 Task: Confirm the suggested name for a recognized face in your photo library.
Action: Mouse scrolled (336, 284) with delta (0, 0)
Screenshot: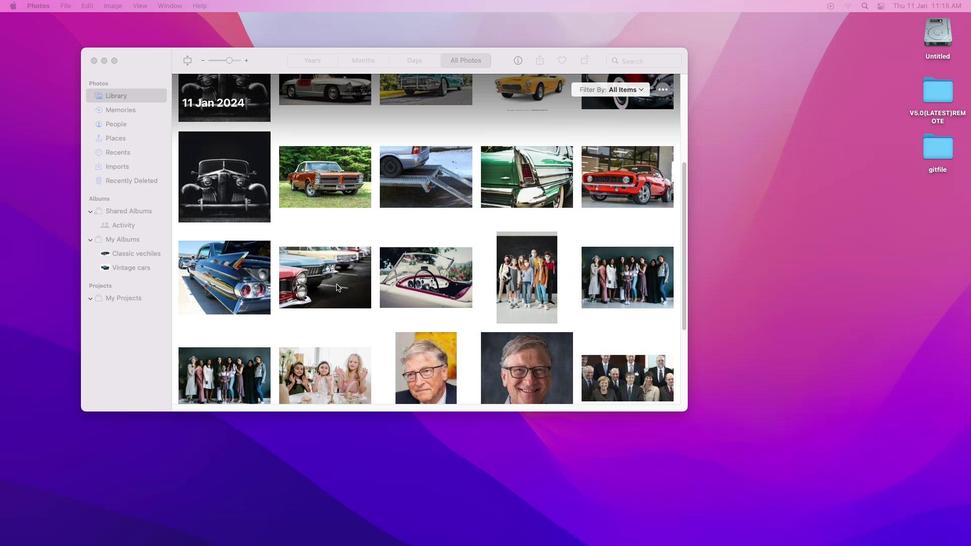 
Action: Mouse scrolled (336, 284) with delta (0, 0)
Screenshot: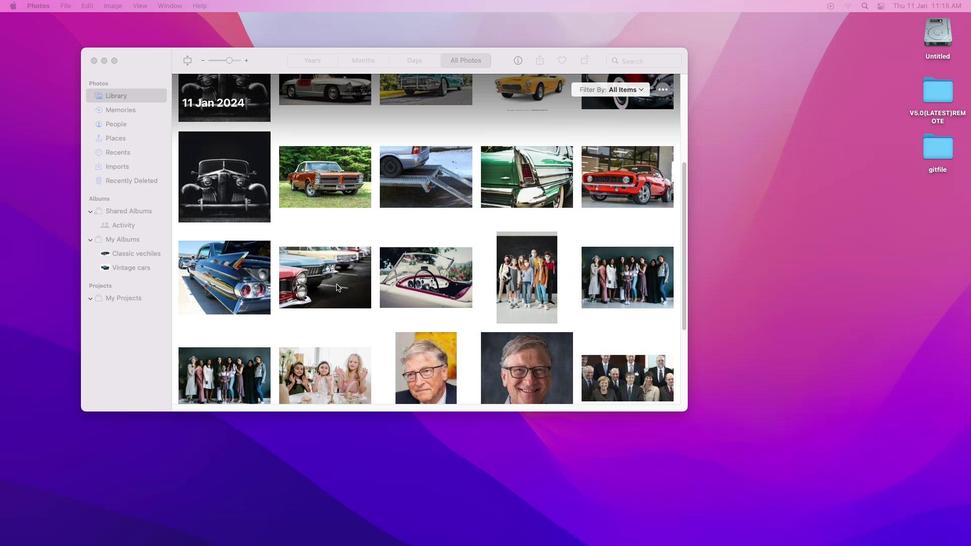 
Action: Mouse scrolled (336, 284) with delta (0, 1)
Screenshot: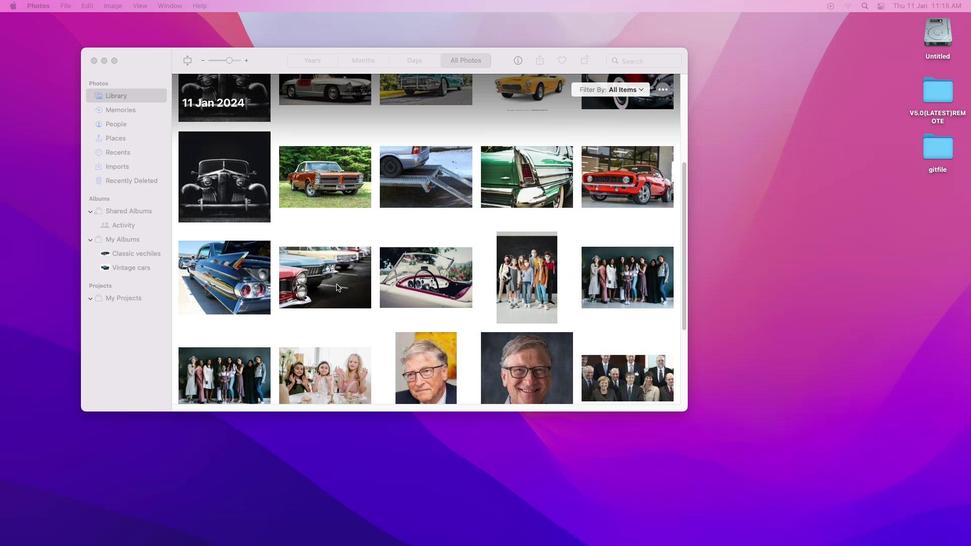 
Action: Mouse scrolled (336, 284) with delta (0, 2)
Screenshot: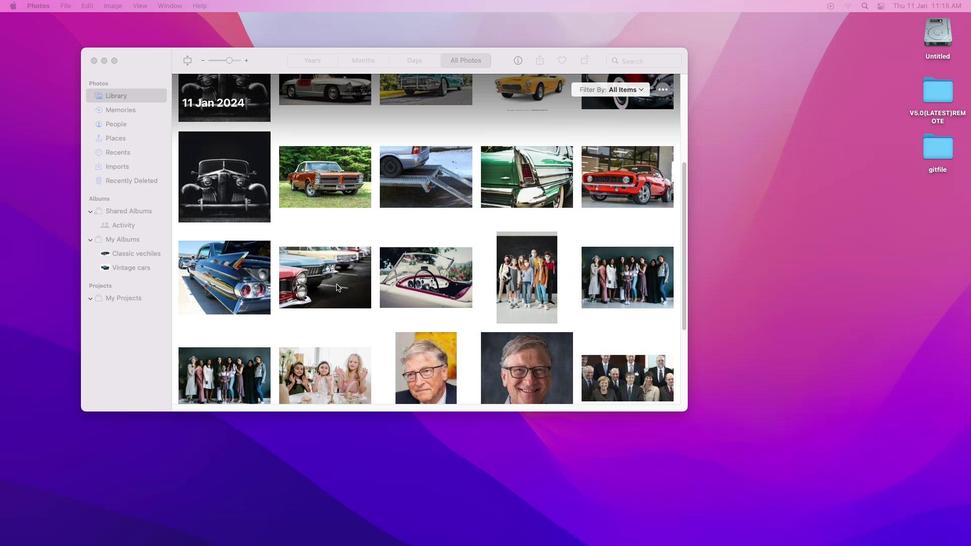 
Action: Mouse scrolled (336, 284) with delta (0, 3)
Screenshot: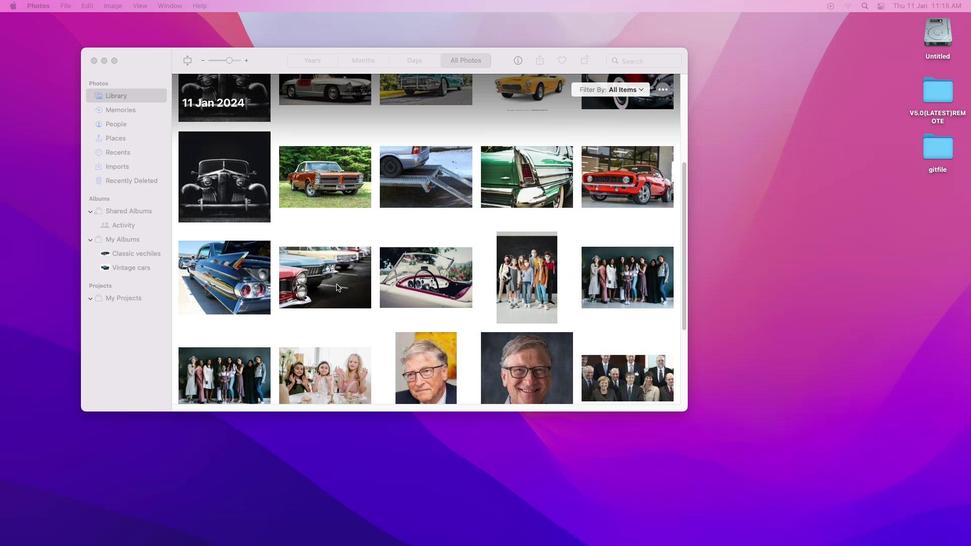 
Action: Mouse scrolled (336, 284) with delta (0, 3)
Screenshot: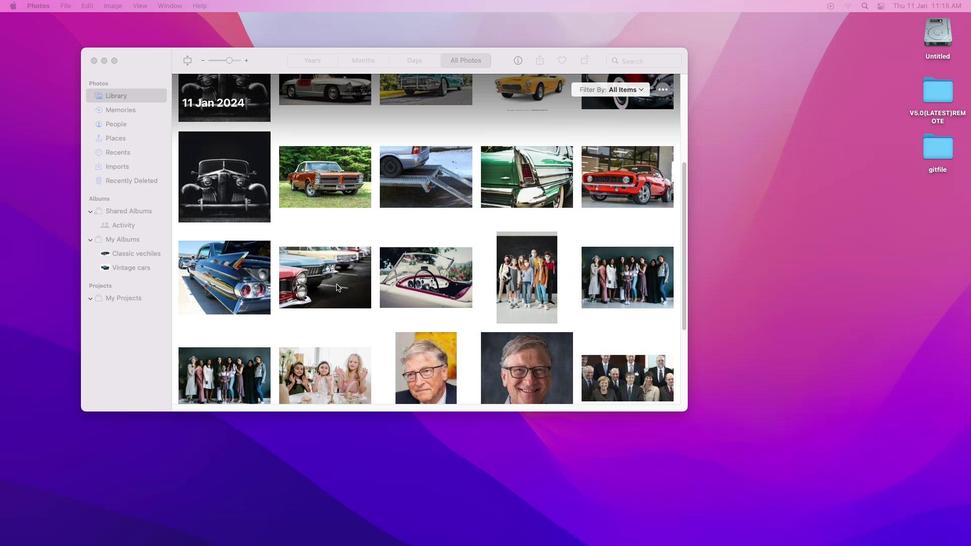 
Action: Mouse scrolled (336, 284) with delta (0, 3)
Screenshot: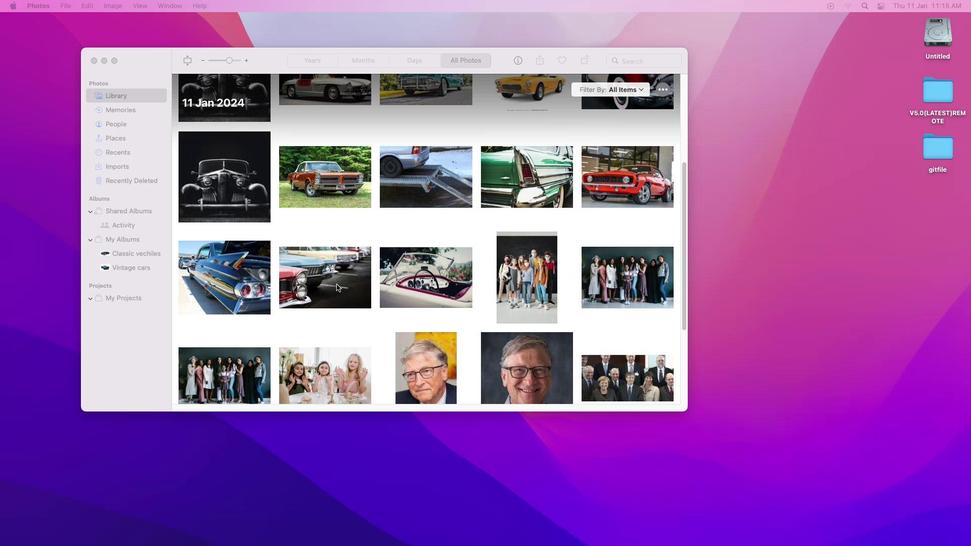 
Action: Mouse moved to (118, 123)
Screenshot: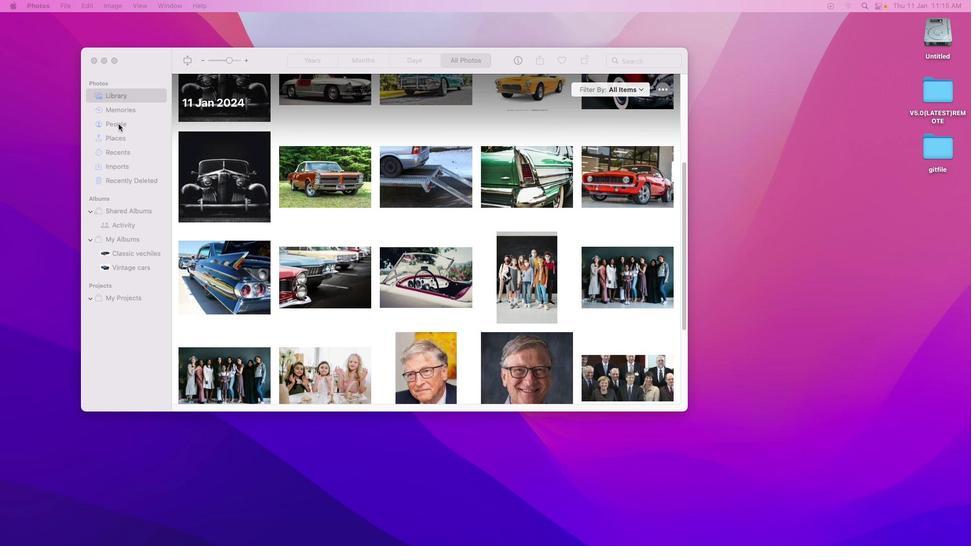 
Action: Mouse pressed left at (118, 123)
Screenshot: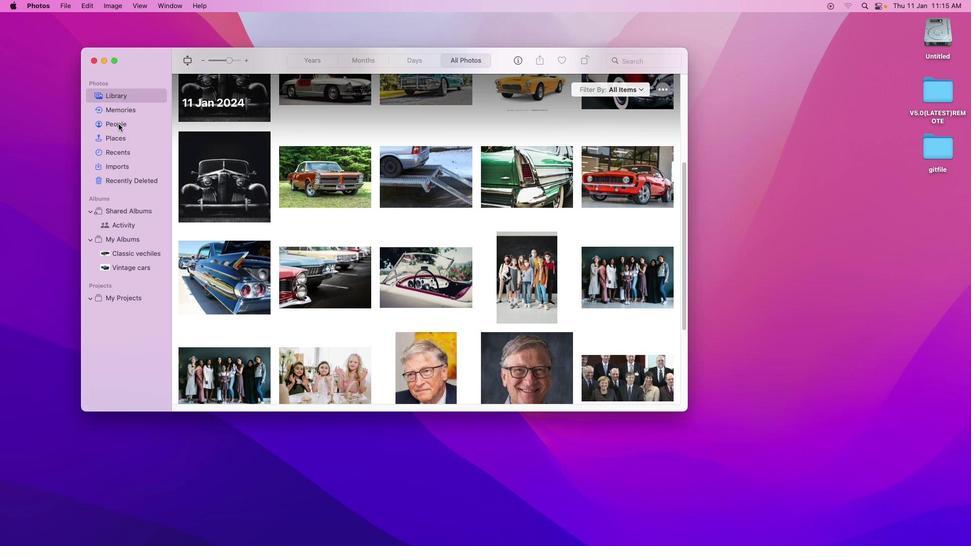 
Action: Mouse moved to (118, 123)
Screenshot: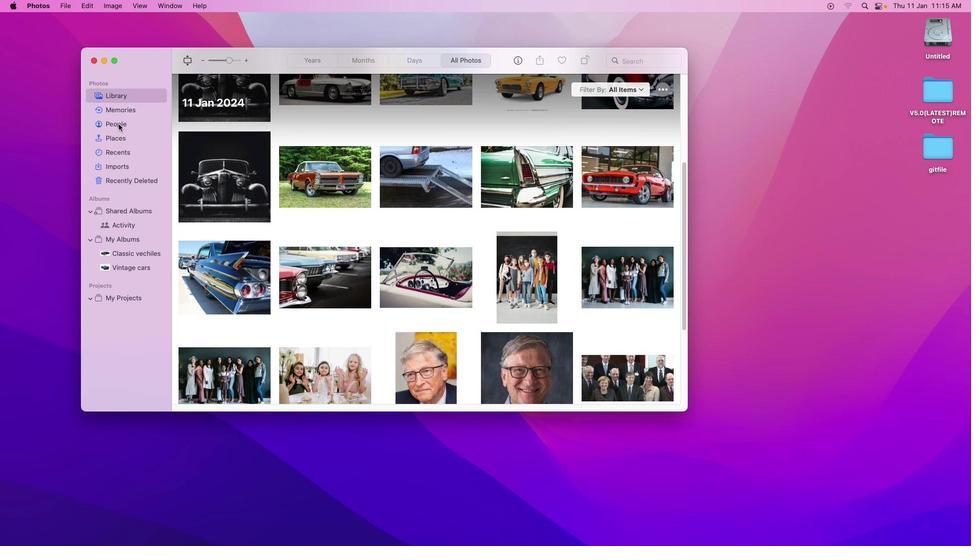 
Action: Mouse pressed left at (118, 123)
Screenshot: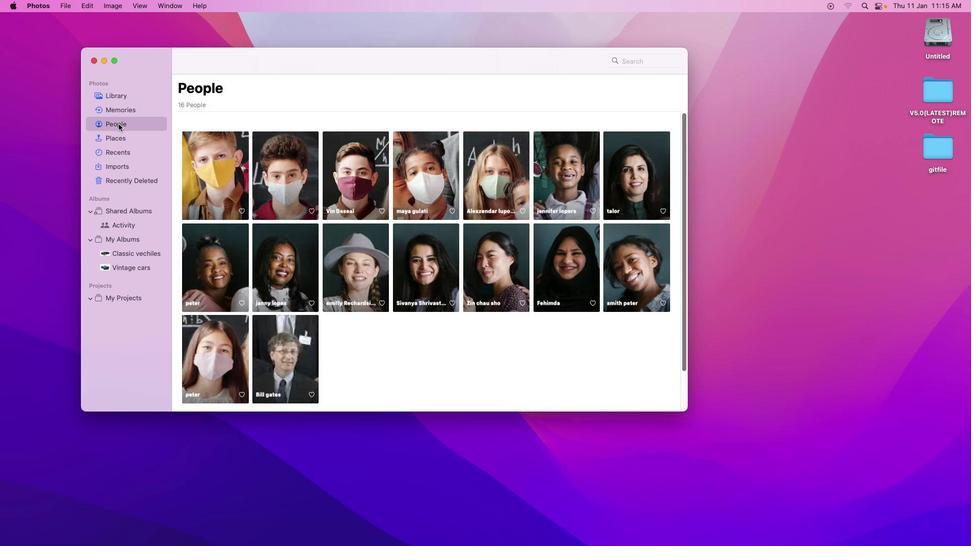 
Action: Mouse moved to (203, 211)
Screenshot: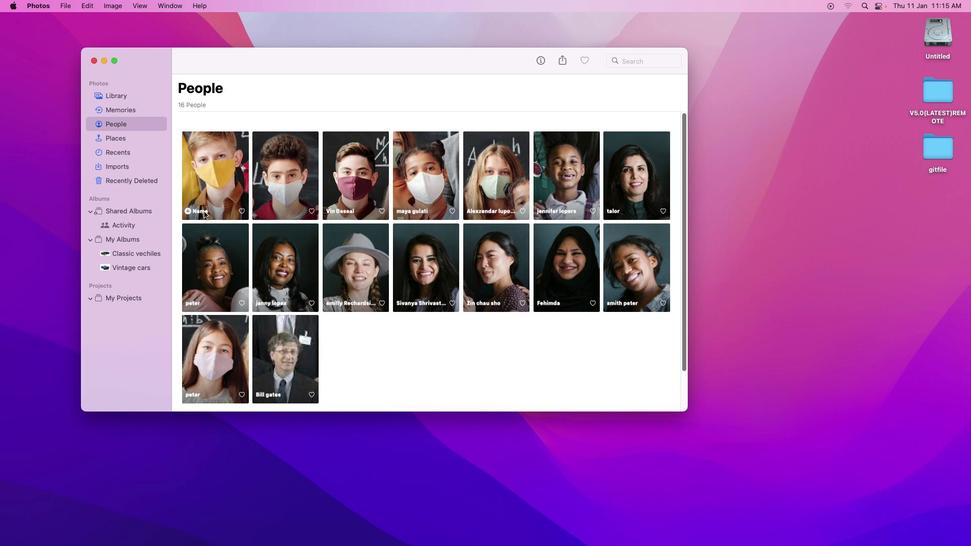 
Action: Mouse pressed left at (203, 211)
Screenshot: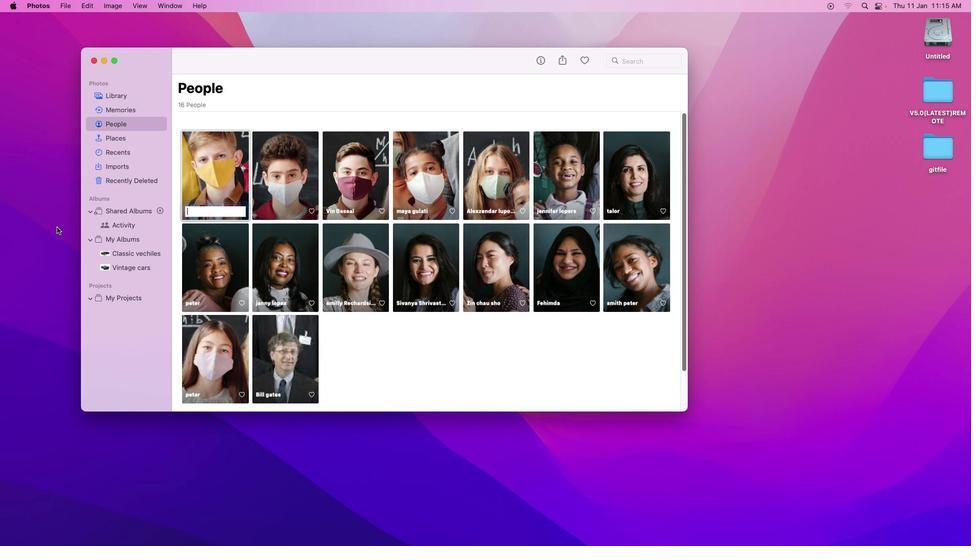 
Action: Mouse moved to (199, 222)
Screenshot: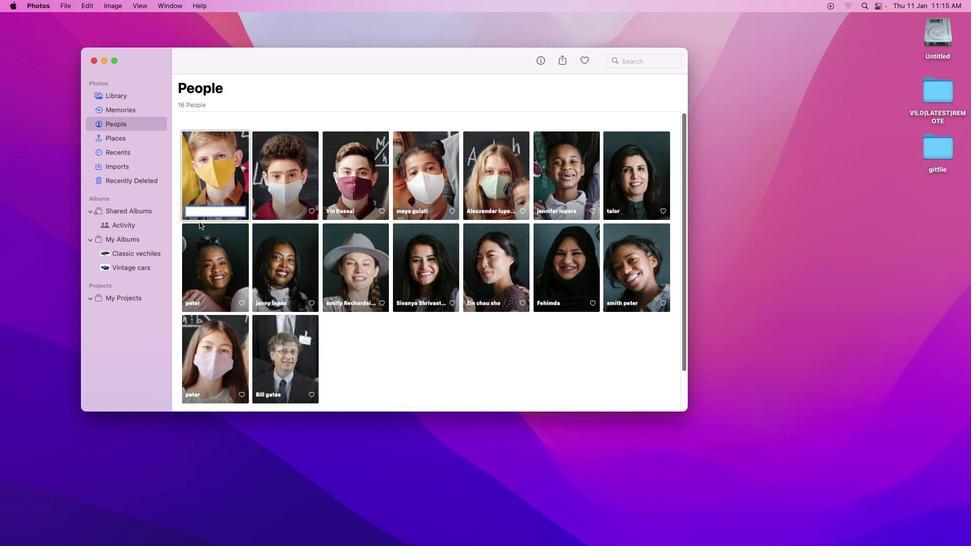 
Action: Key pressed 'p''e''t''e''r'
Screenshot: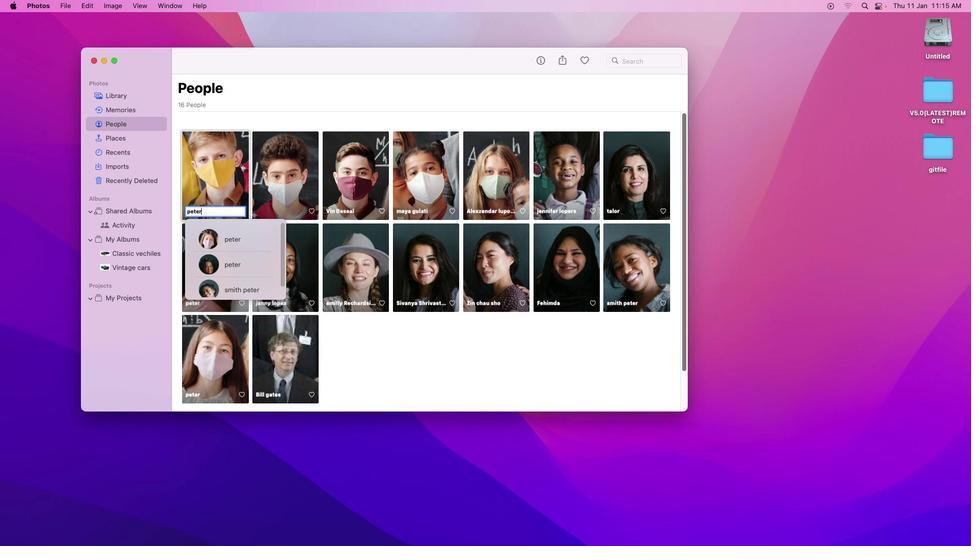 
Action: Mouse moved to (184, 218)
Screenshot: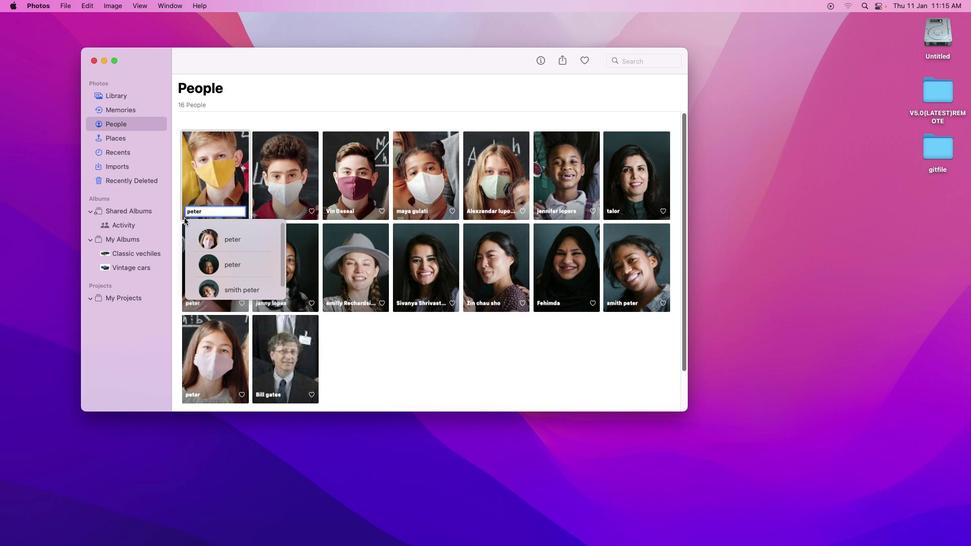 
Action: Key pressed Key.space'j''e''n''i''f''e''r'Key.enter
Screenshot: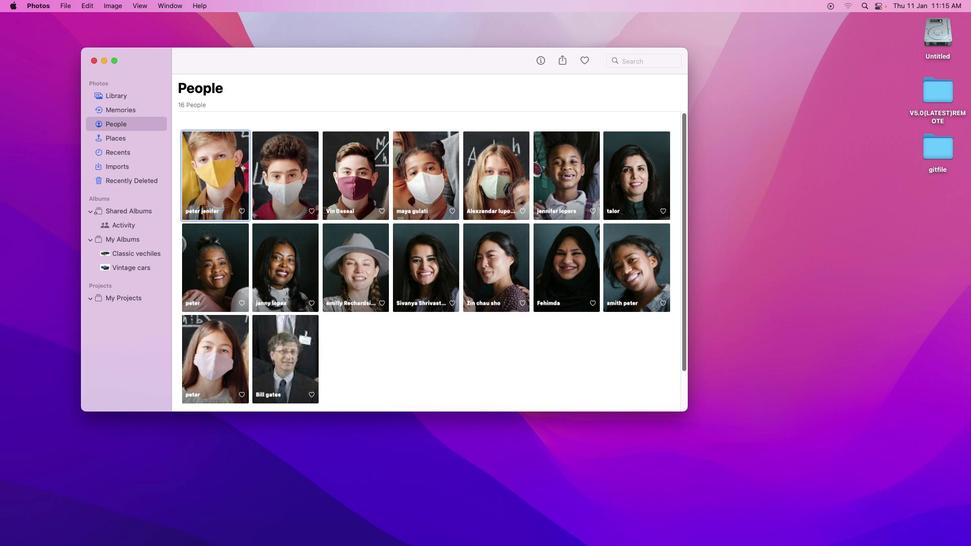 
Action: Mouse moved to (272, 212)
Screenshot: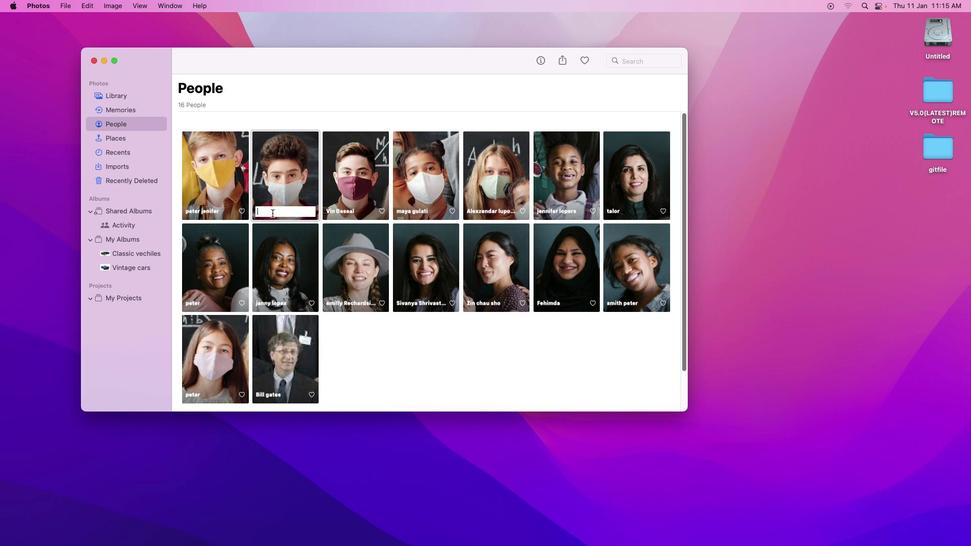 
Action: Mouse pressed left at (272, 212)
Screenshot: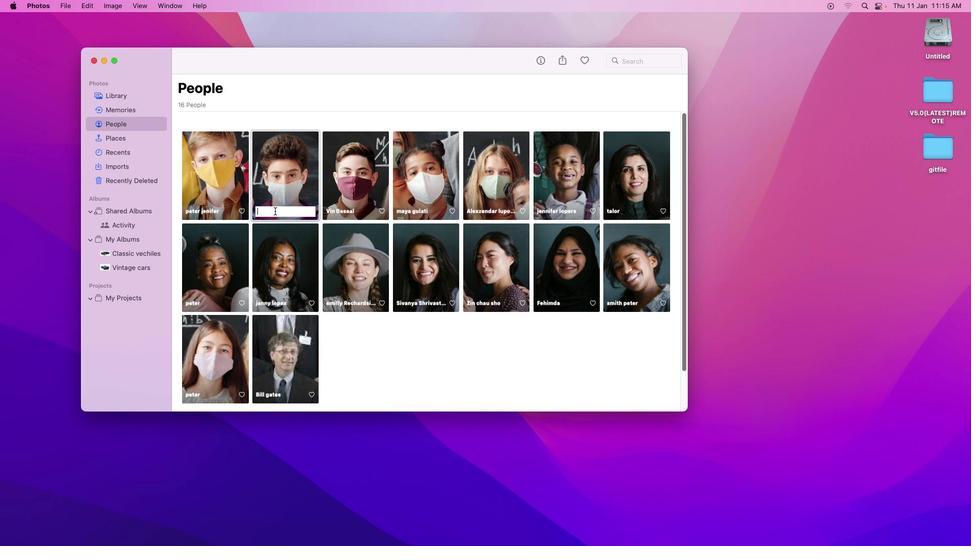 
Action: Mouse moved to (282, 211)
Screenshot: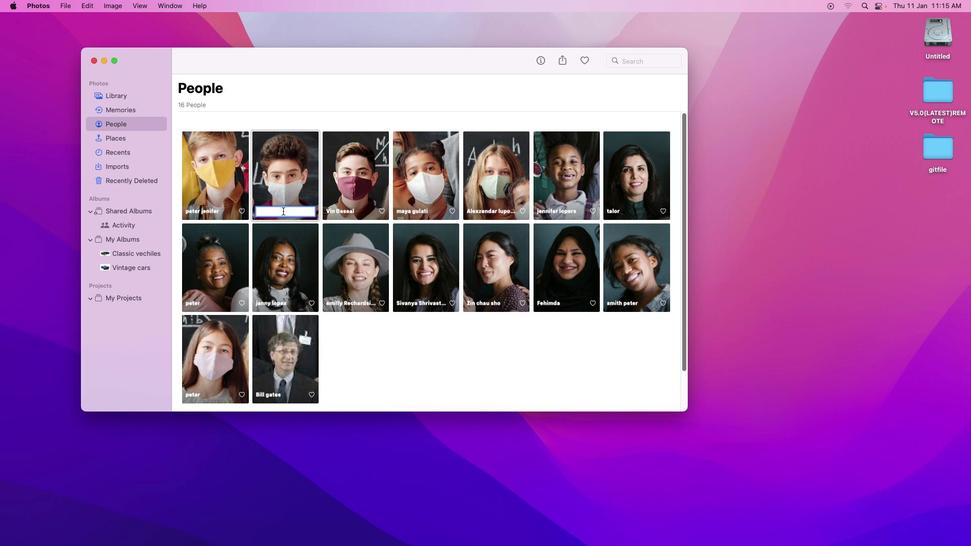 
Action: Key pressed 'f''o''l''n'Key.backspaceKey.backspaceKey.backspaceKey.backspaceKey.shift'J''m'Key.backspace'a''m''e''s'Key.spaceKey.shift_r'f''o''l''k''n''e''r'Key.enter
Screenshot: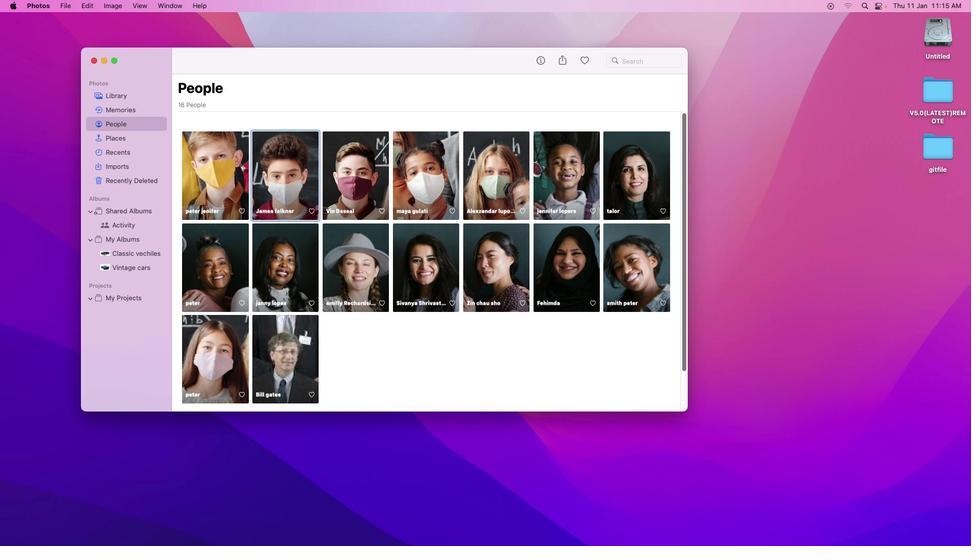 
Action: Mouse moved to (392, 366)
Screenshot: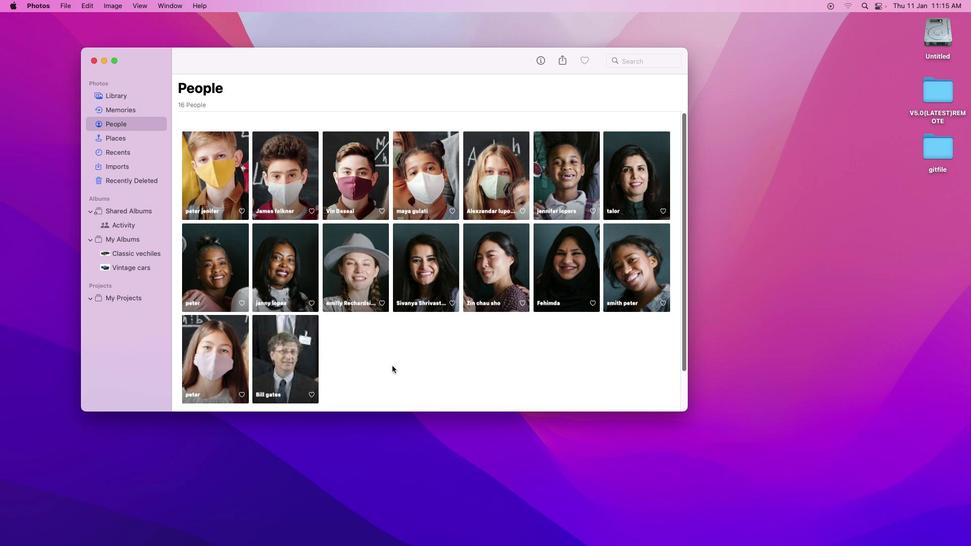 
Action: Mouse pressed left at (392, 366)
Screenshot: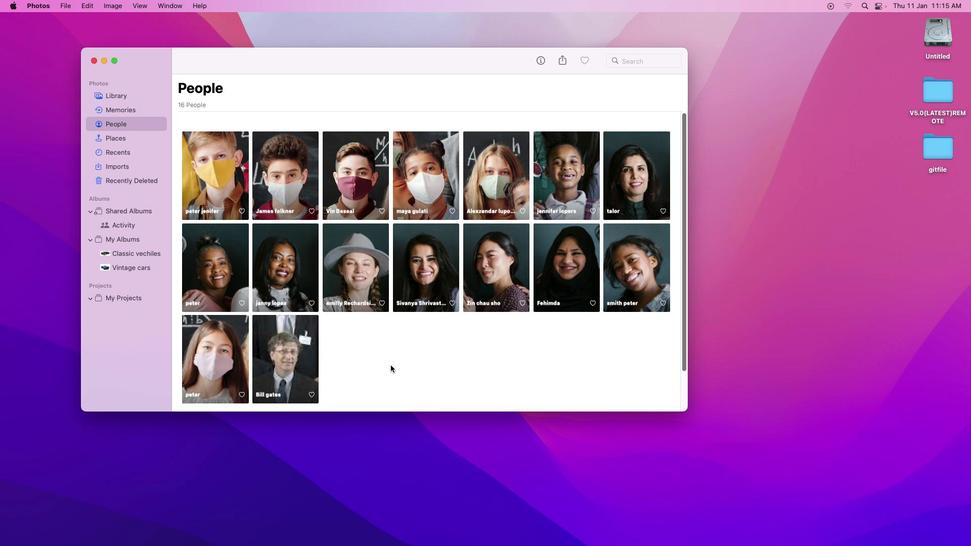 
Action: Mouse moved to (196, 394)
Screenshot: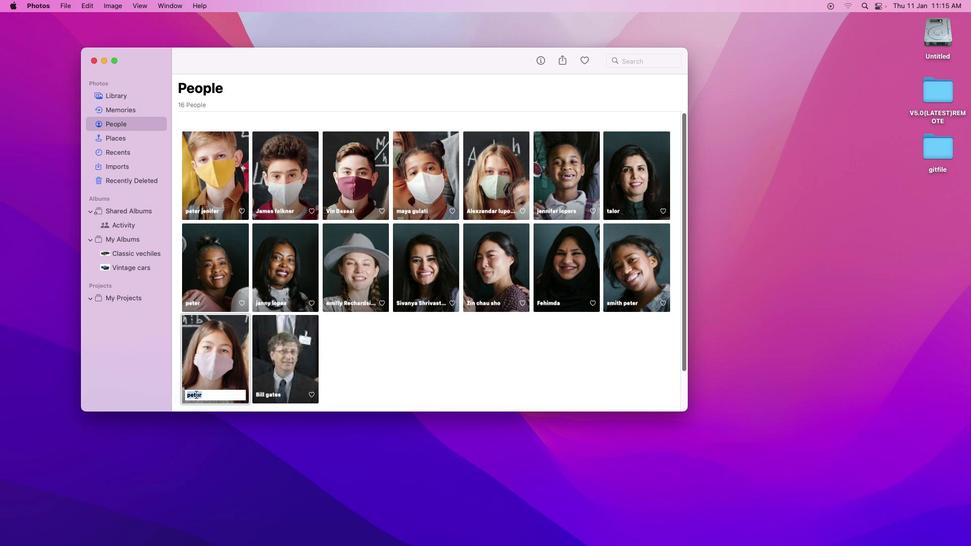 
Action: Mouse pressed left at (196, 394)
Screenshot: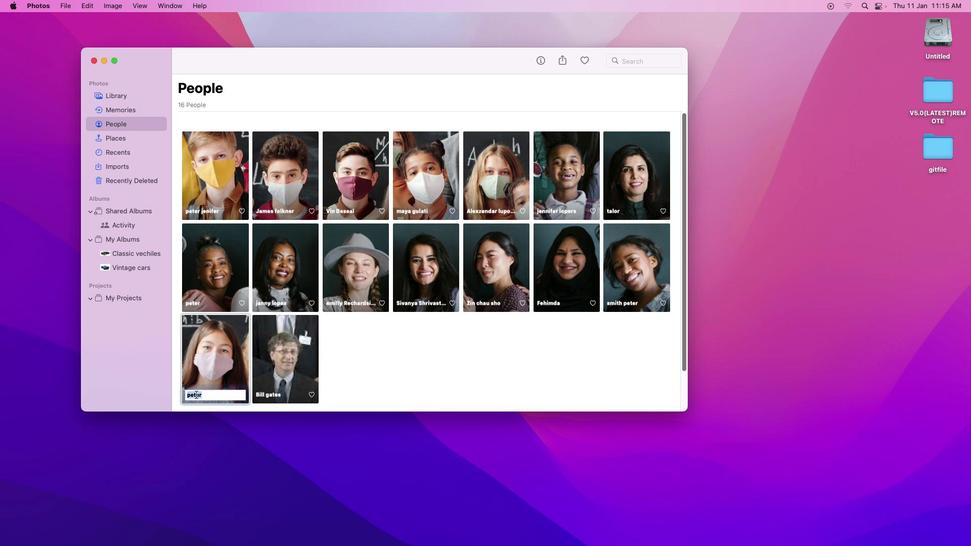 
Action: Mouse moved to (210, 392)
Screenshot: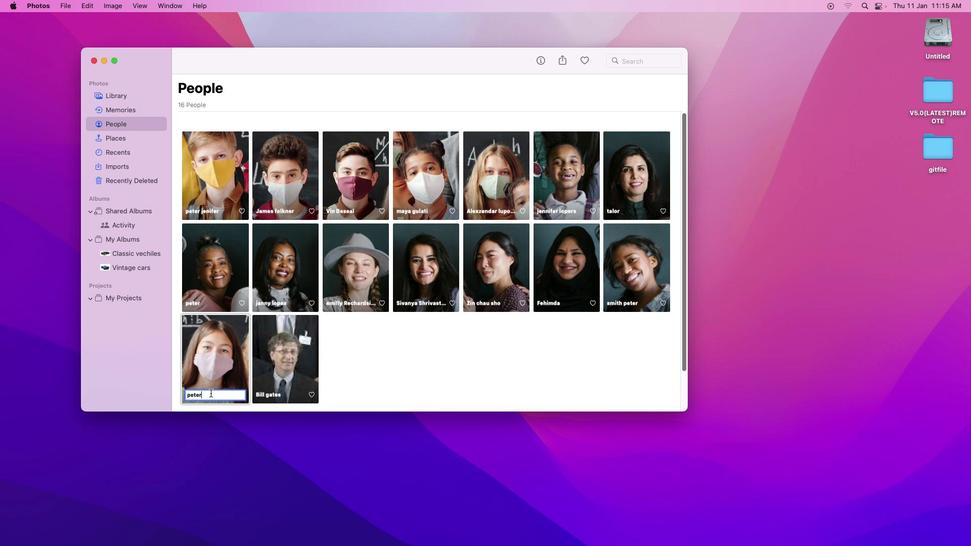 
Action: Mouse pressed left at (210, 392)
Screenshot: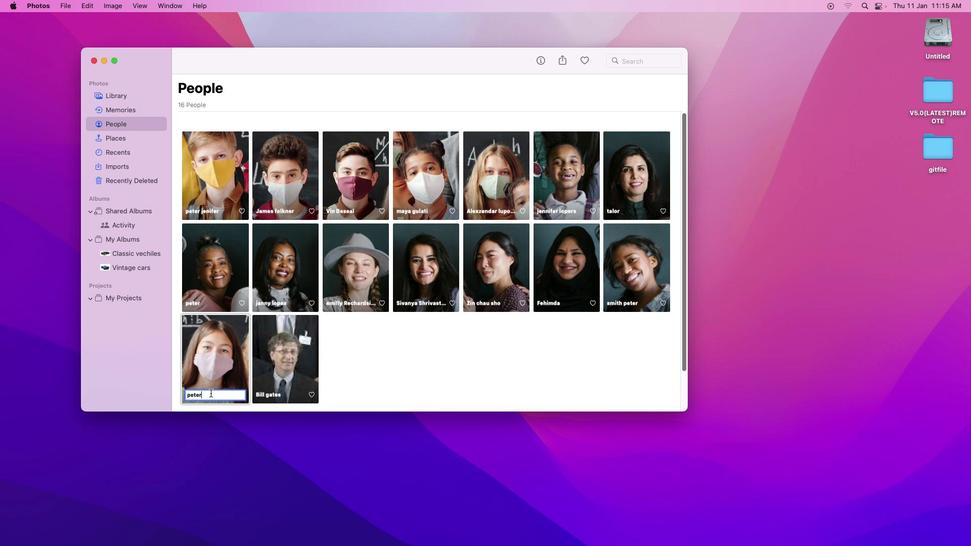 
Action: Key pressed Key.backspaceKey.backspaceKey.backspaceKey.backspaceKey.backspaceKey.enter
Screenshot: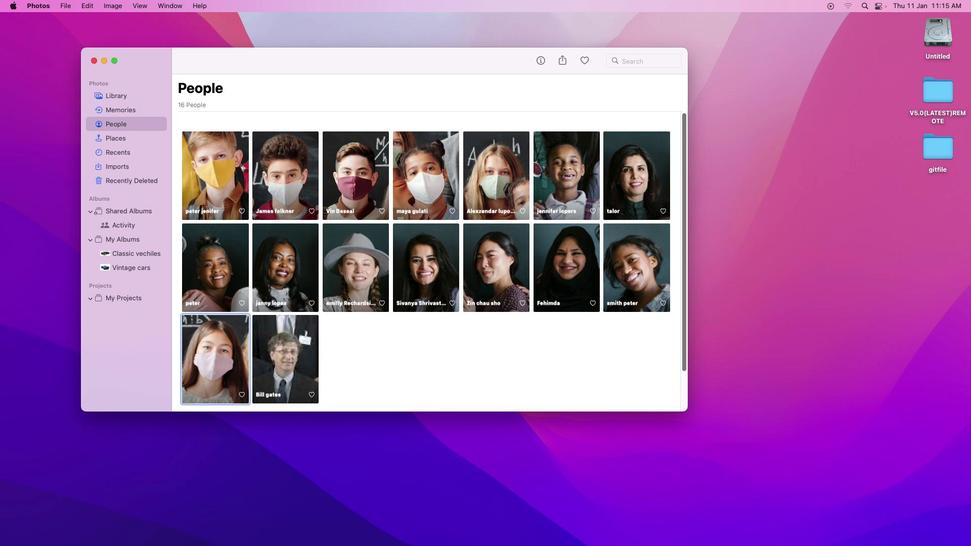 
Action: Mouse moved to (192, 396)
Screenshot: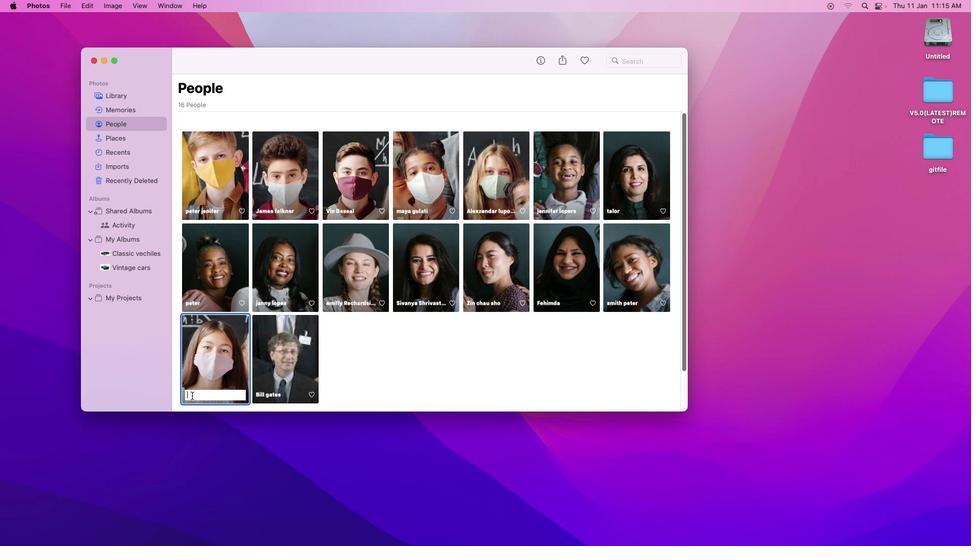 
Action: Mouse pressed left at (192, 396)
Screenshot: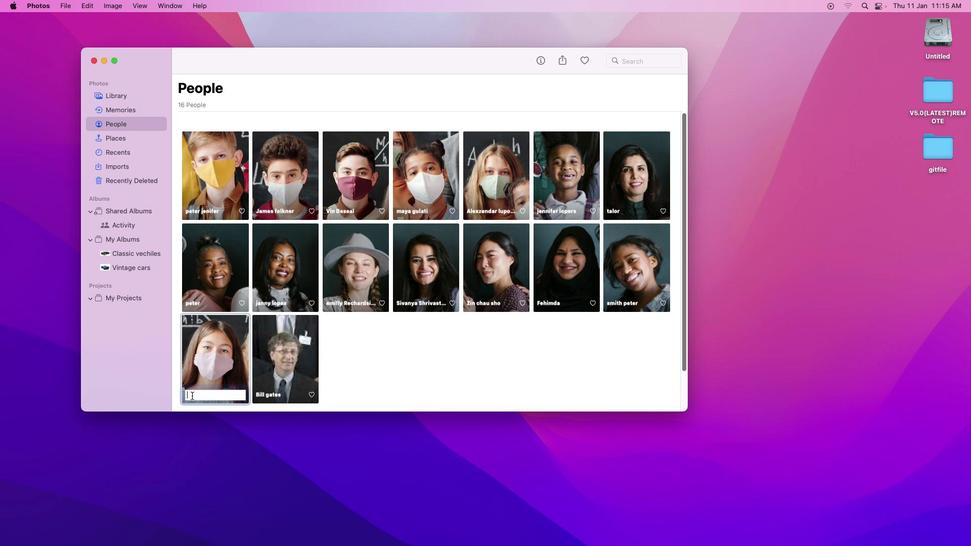 
Action: Mouse moved to (213, 396)
Screenshot: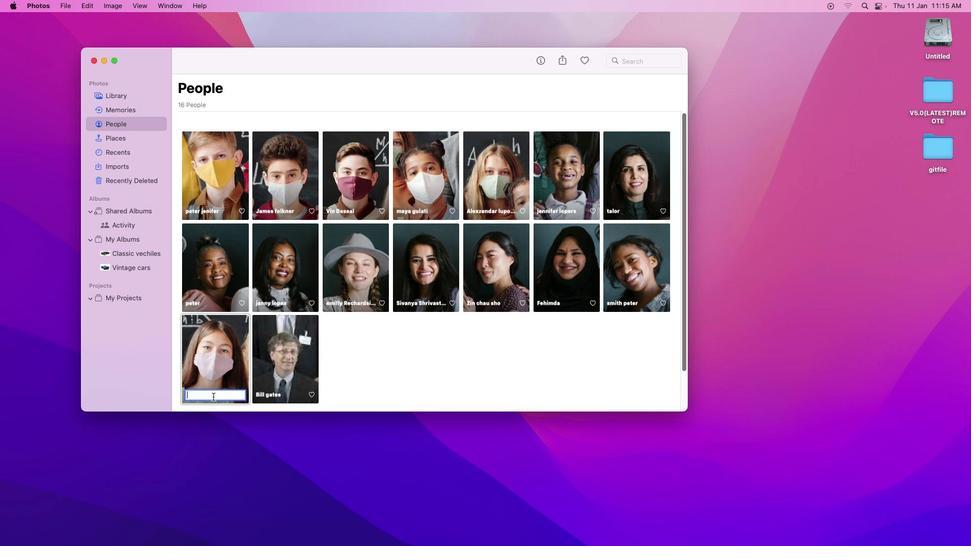 
Action: Key pressed Key.shift_r'r''i''y''a'Key.space'c''h''a''k''a''r''w''a''r''t''i'Key.enter
Screenshot: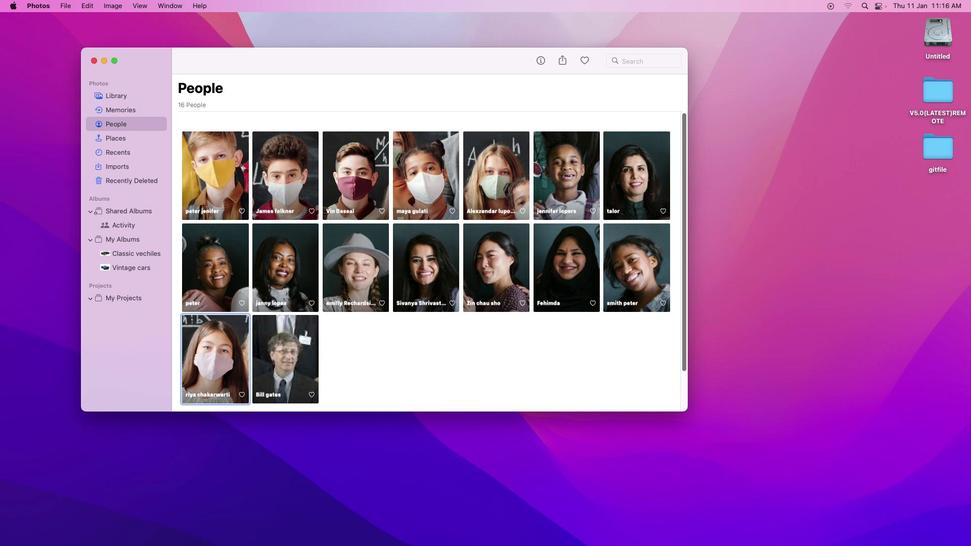 
Action: Mouse moved to (325, 277)
Screenshot: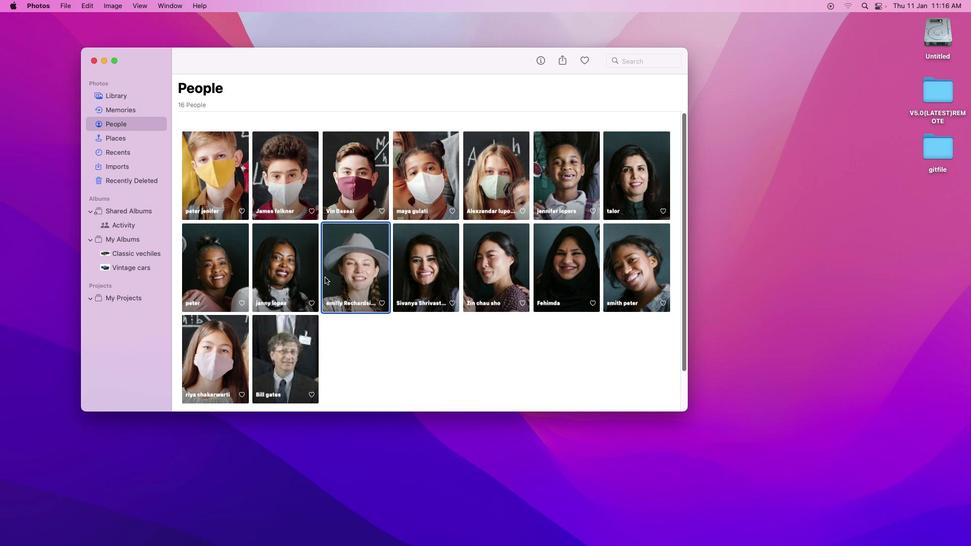 
Action: Mouse pressed left at (325, 277)
Screenshot: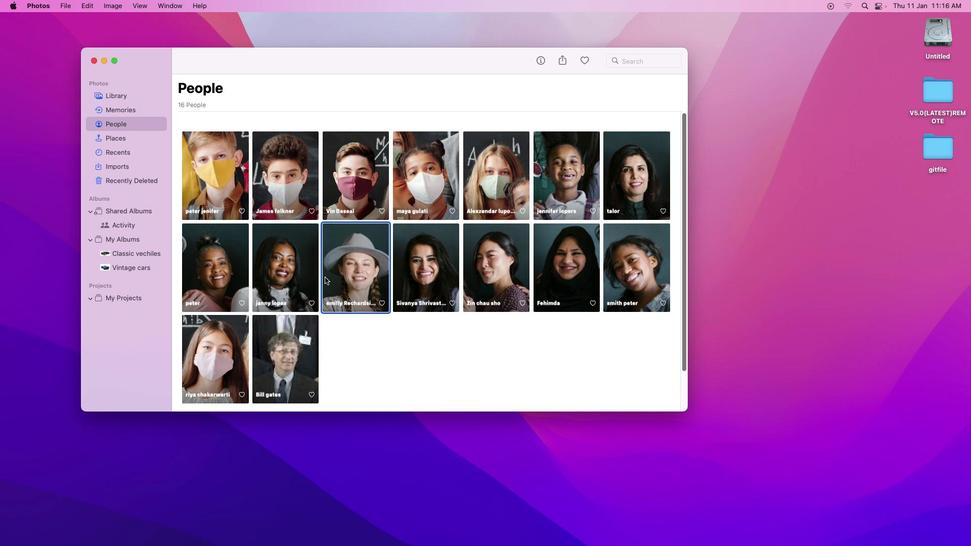 
